 Task: Check the sale-to-list ratio of new carpet in the last 1 year.
Action: Mouse moved to (871, 194)
Screenshot: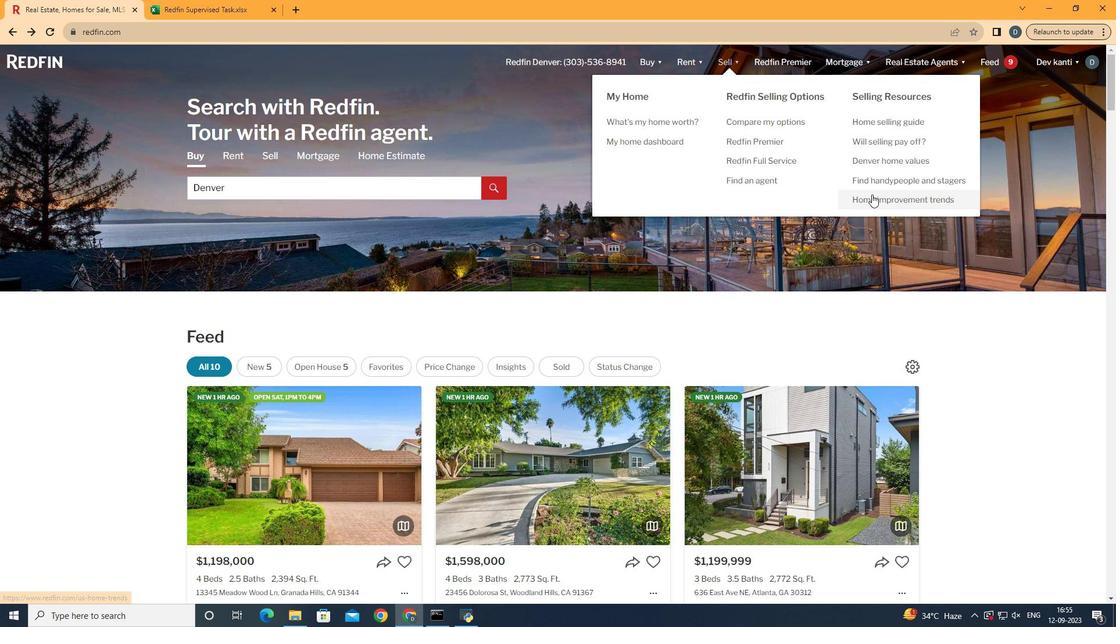 
Action: Mouse pressed left at (871, 194)
Screenshot: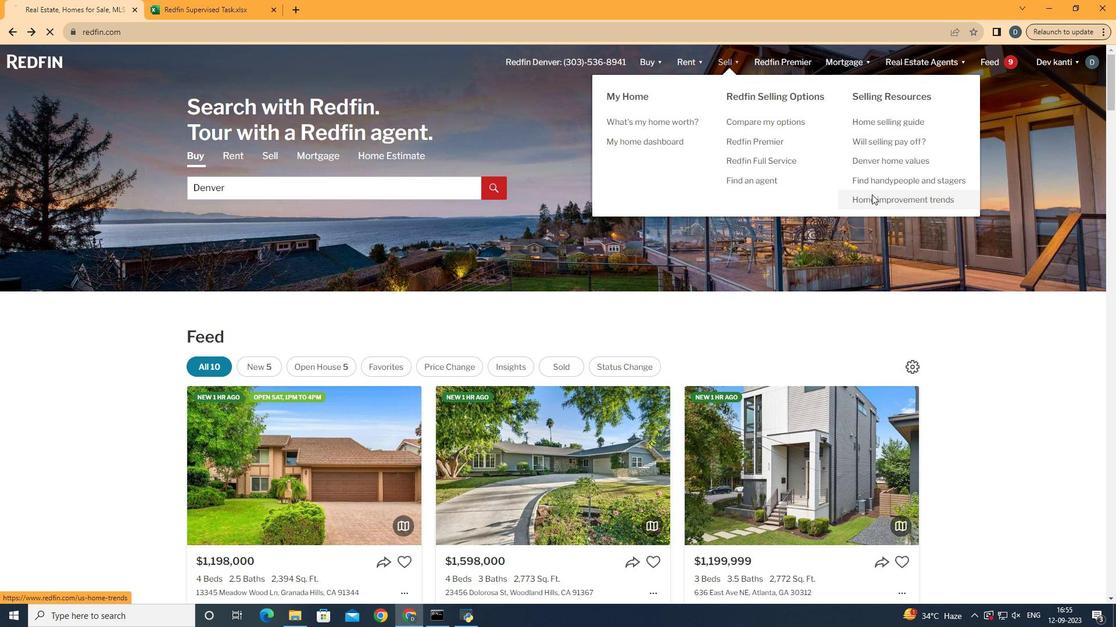 
Action: Mouse moved to (279, 220)
Screenshot: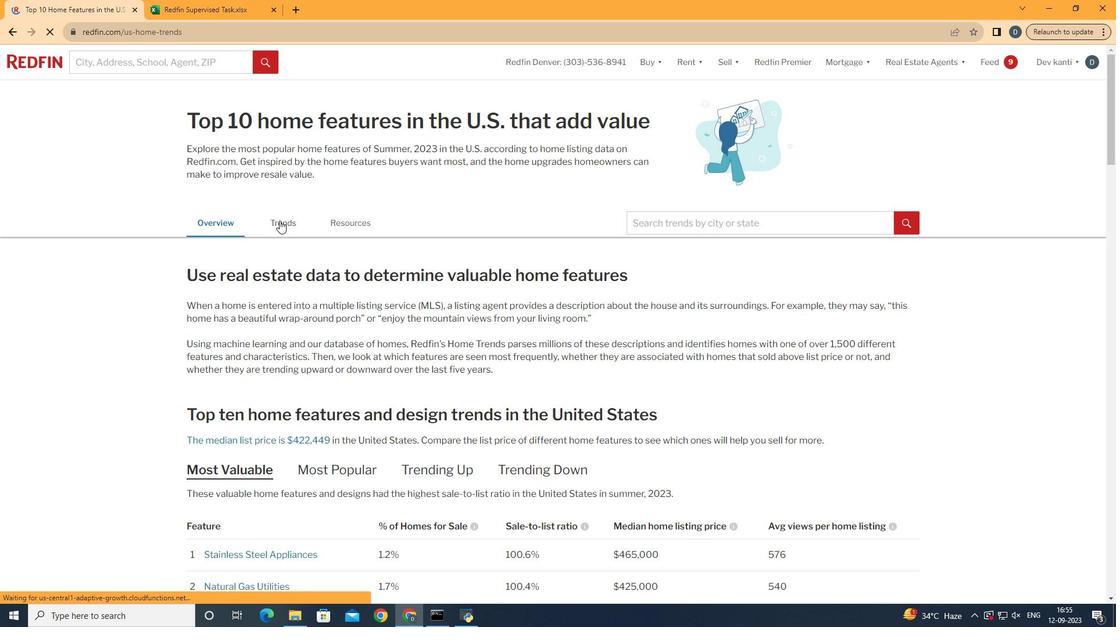 
Action: Mouse pressed left at (279, 220)
Screenshot: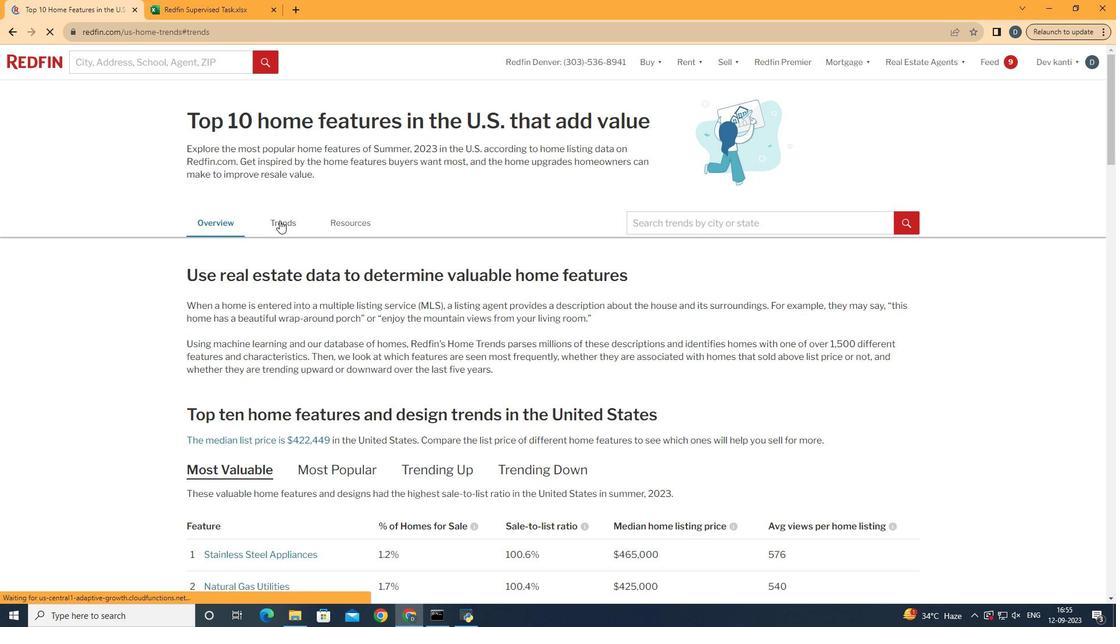 
Action: Mouse moved to (486, 289)
Screenshot: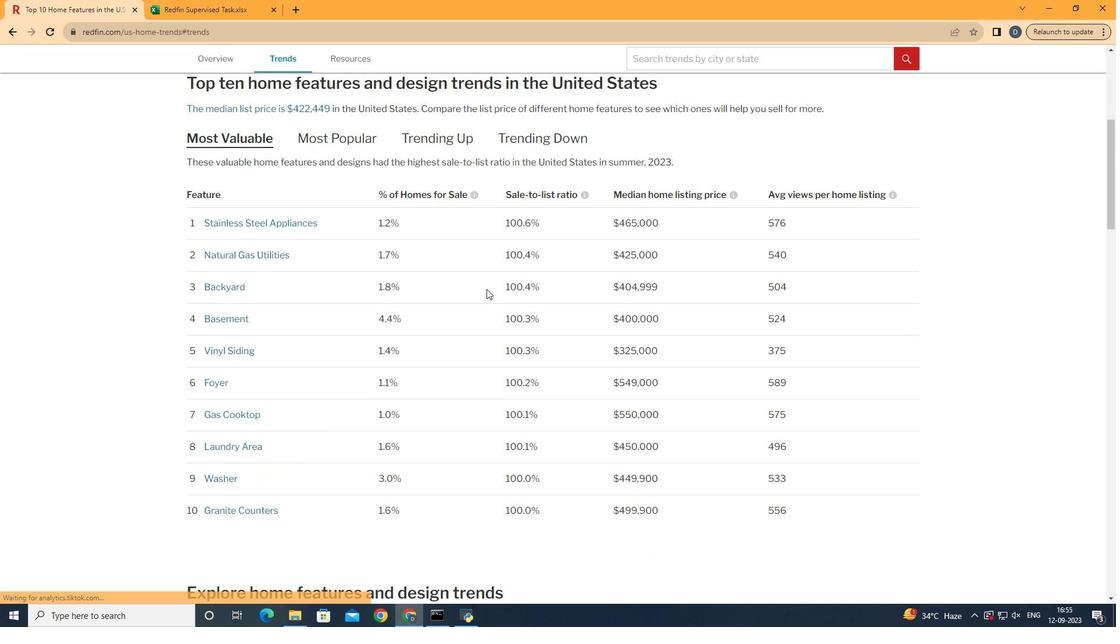 
Action: Mouse scrolled (486, 288) with delta (0, 0)
Screenshot: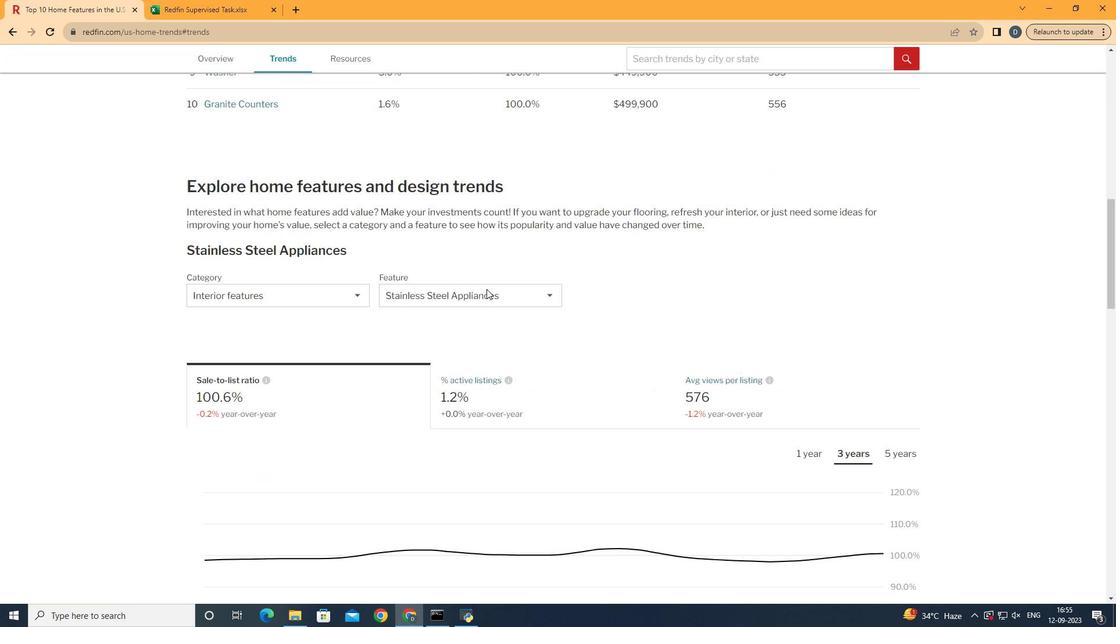 
Action: Mouse scrolled (486, 288) with delta (0, 0)
Screenshot: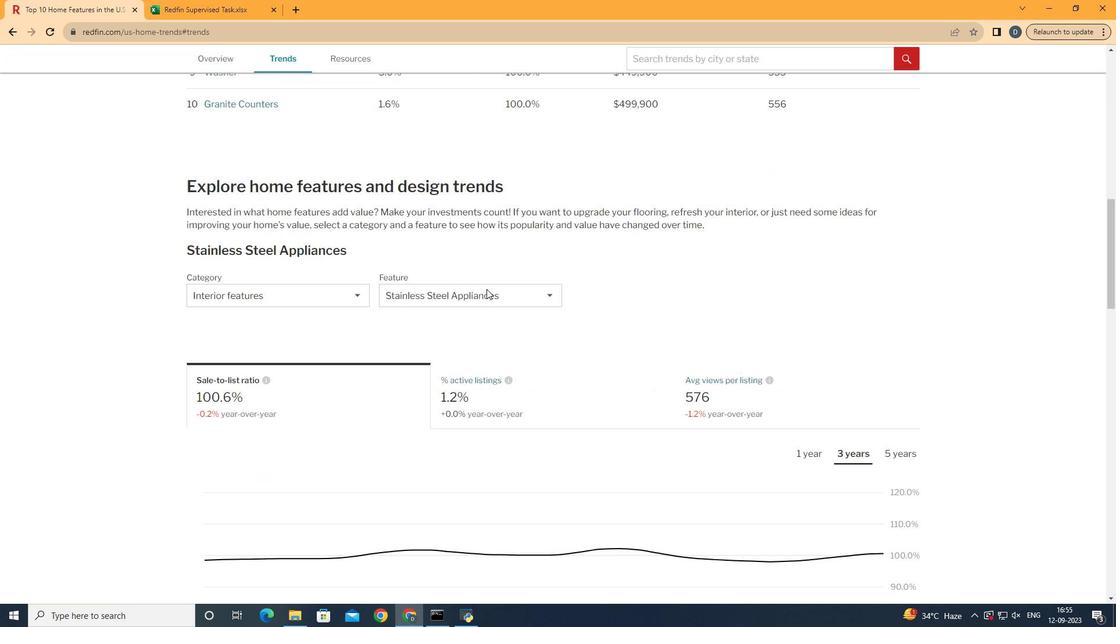 
Action: Mouse scrolled (486, 288) with delta (0, 0)
Screenshot: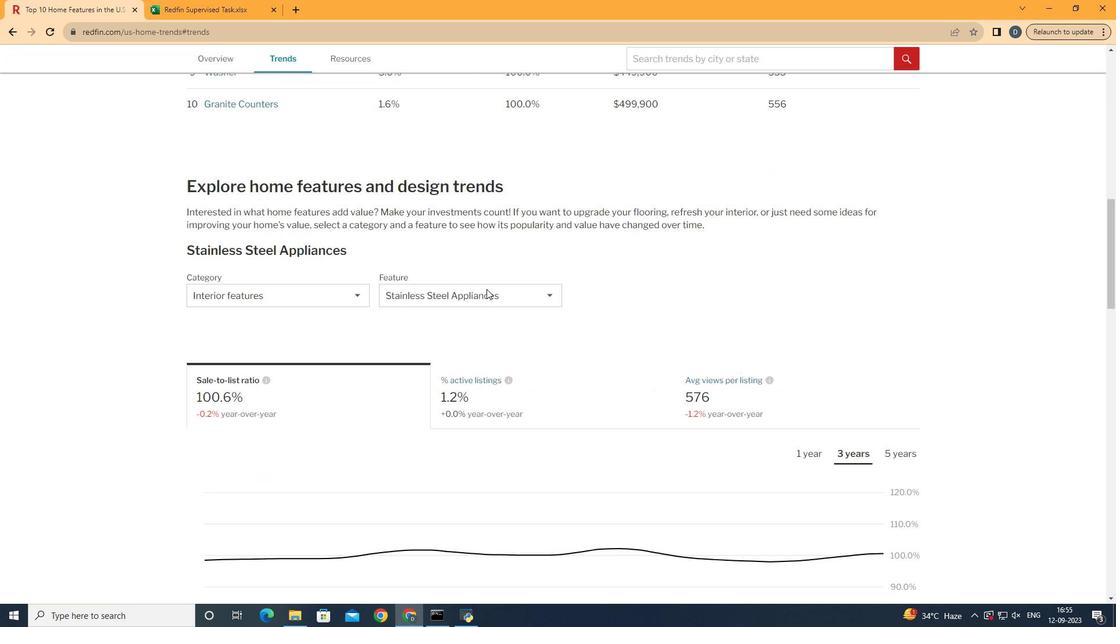 
Action: Mouse scrolled (486, 288) with delta (0, 0)
Screenshot: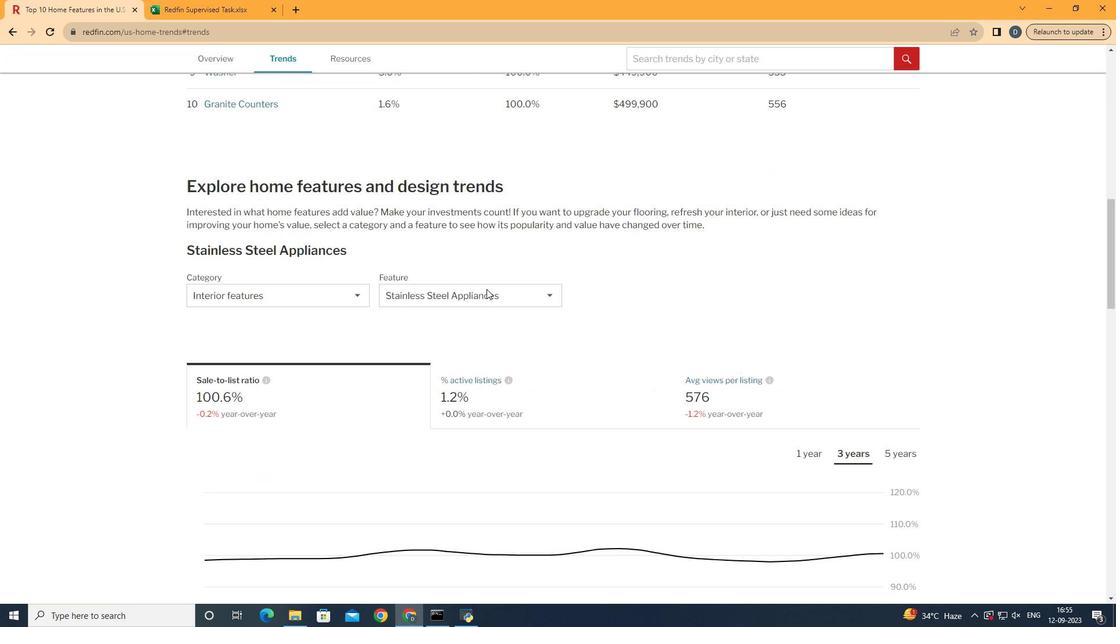 
Action: Mouse scrolled (486, 288) with delta (0, 0)
Screenshot: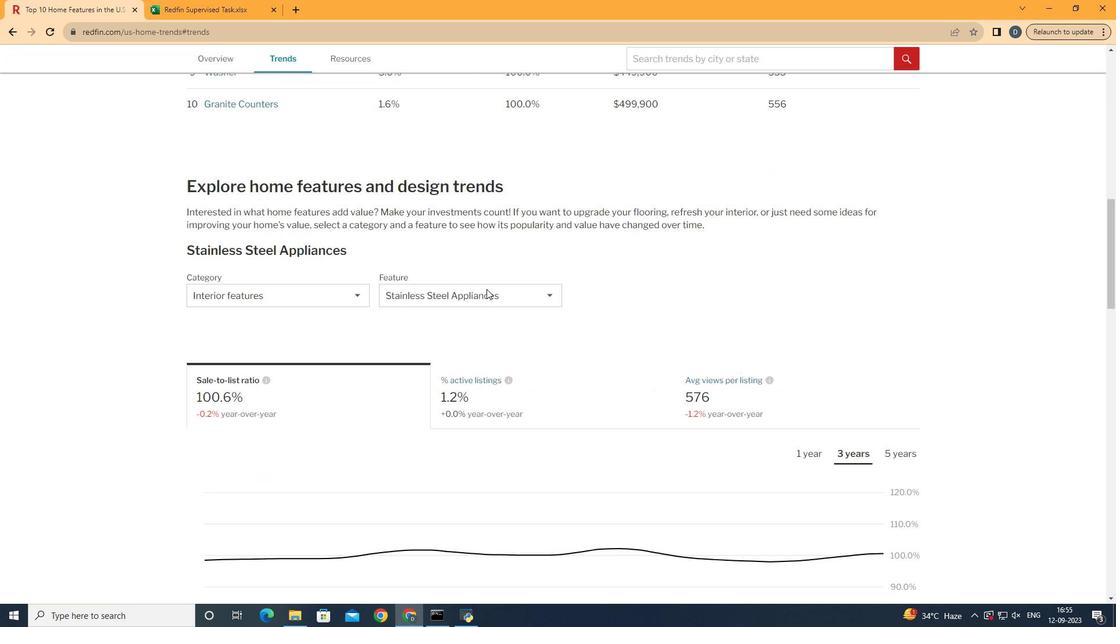 
Action: Mouse scrolled (486, 288) with delta (0, 0)
Screenshot: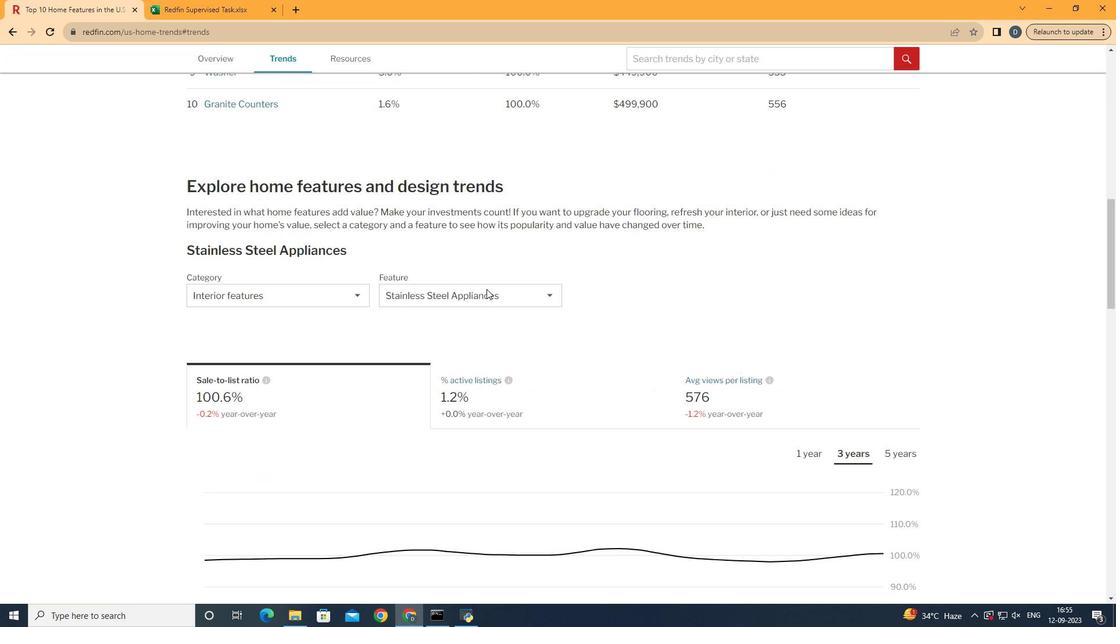 
Action: Mouse scrolled (486, 288) with delta (0, 0)
Screenshot: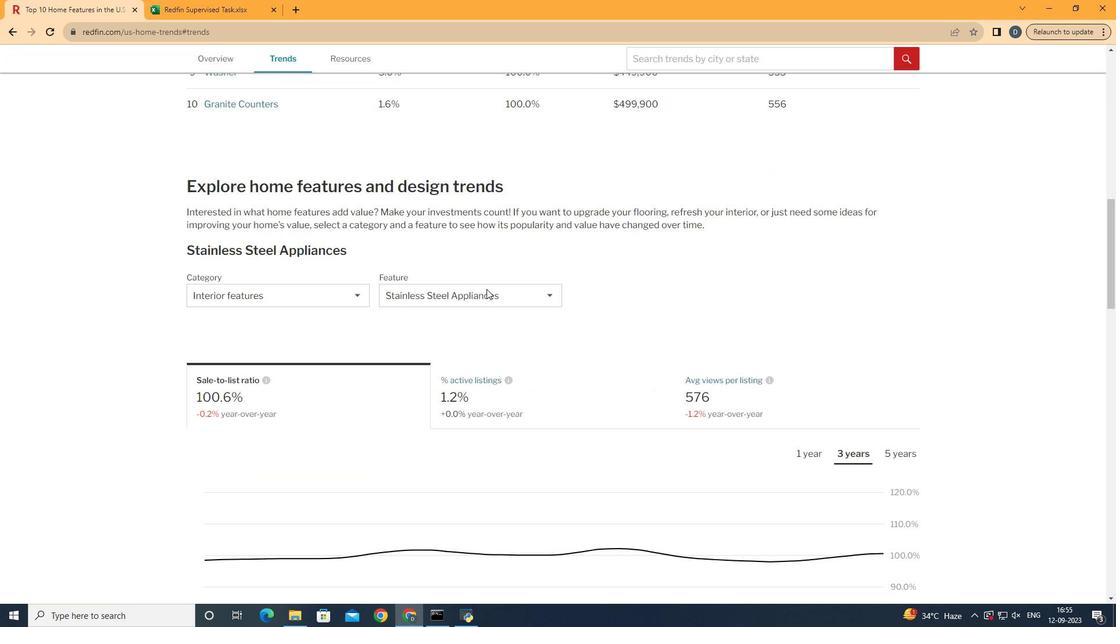 
Action: Mouse moved to (283, 293)
Screenshot: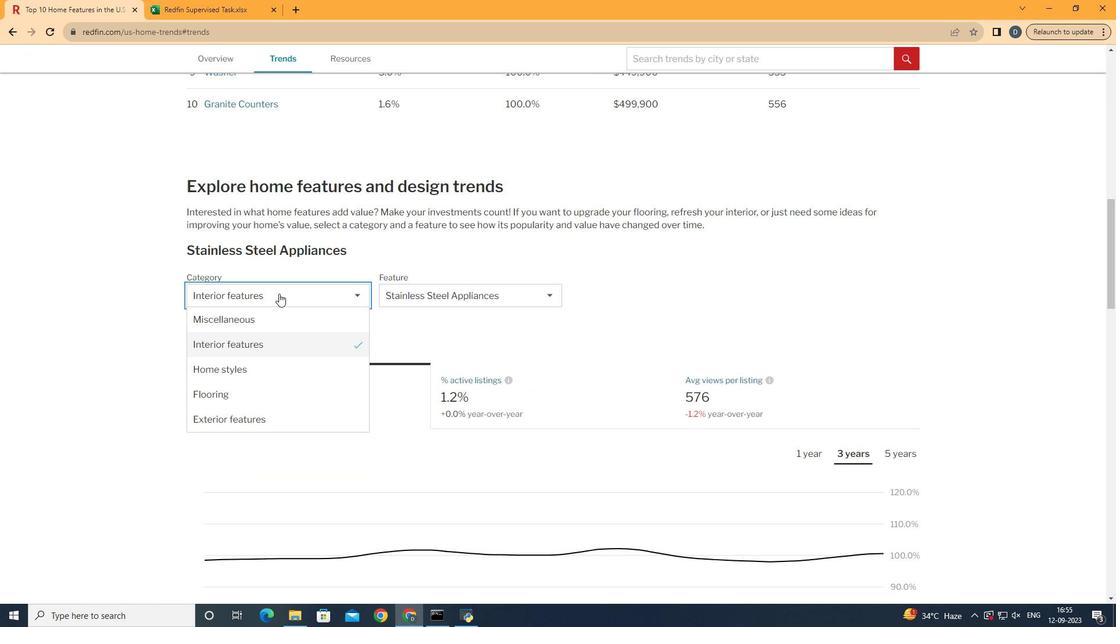 
Action: Mouse pressed left at (283, 293)
Screenshot: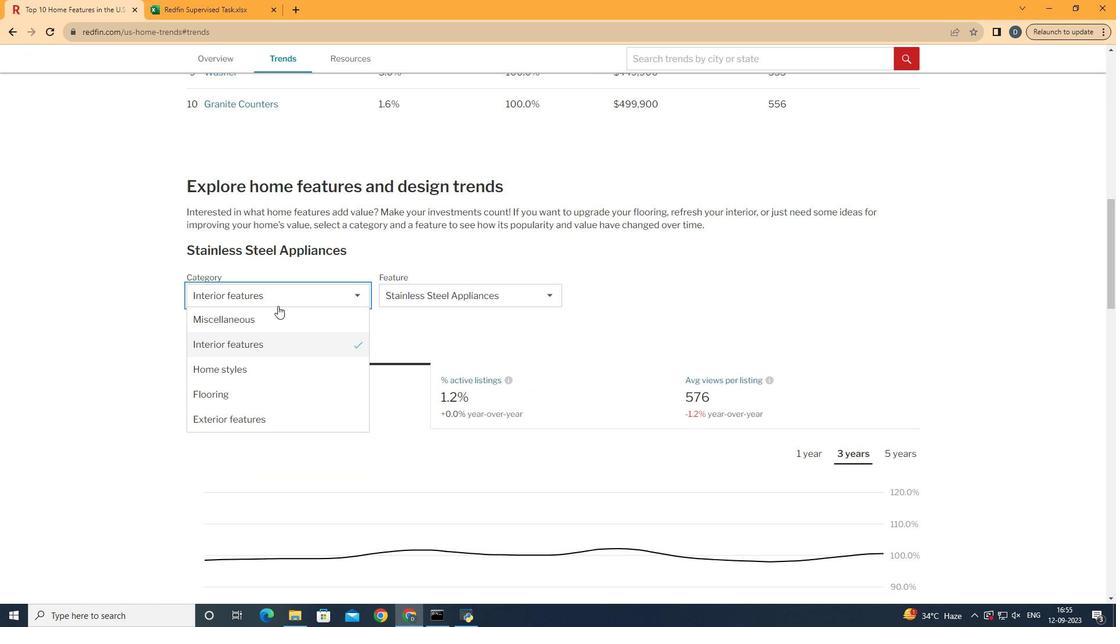 
Action: Mouse moved to (283, 337)
Screenshot: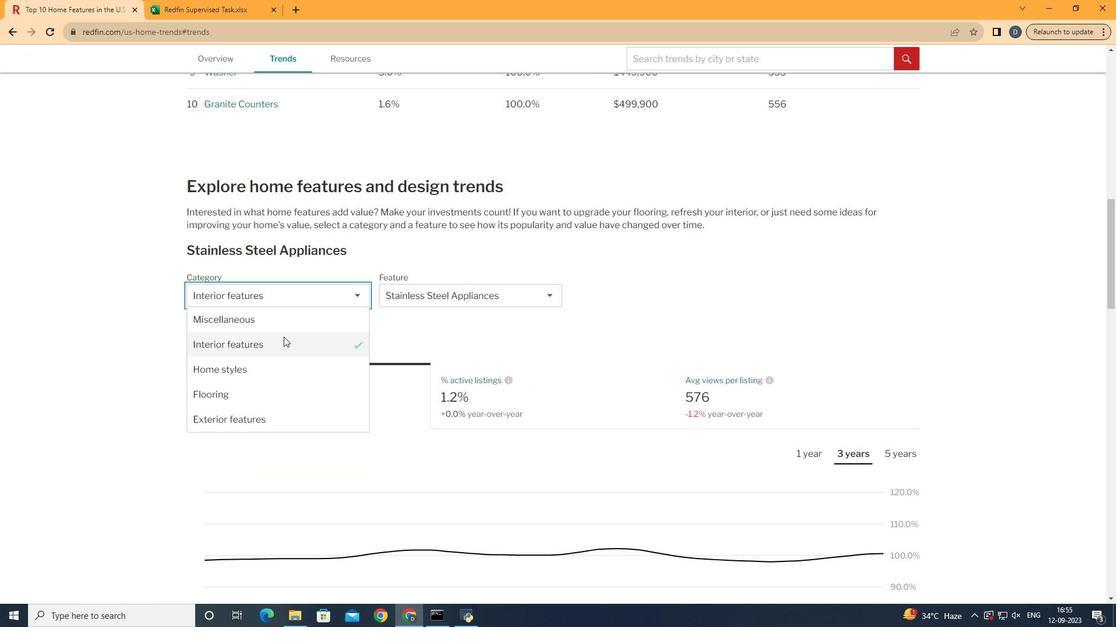 
Action: Mouse pressed left at (283, 337)
Screenshot: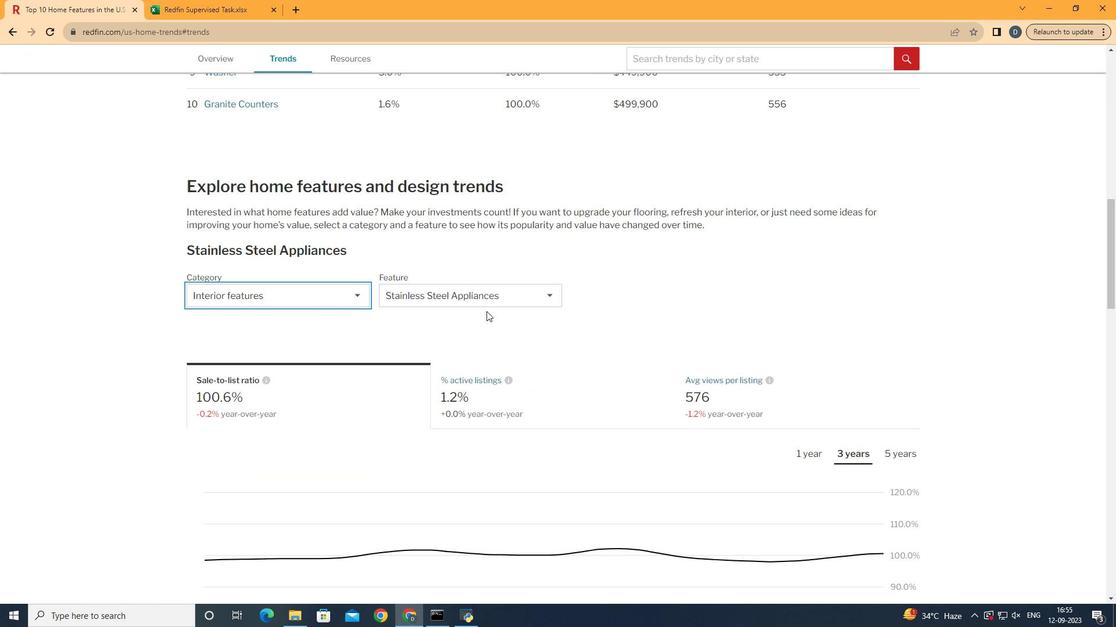 
Action: Mouse moved to (521, 295)
Screenshot: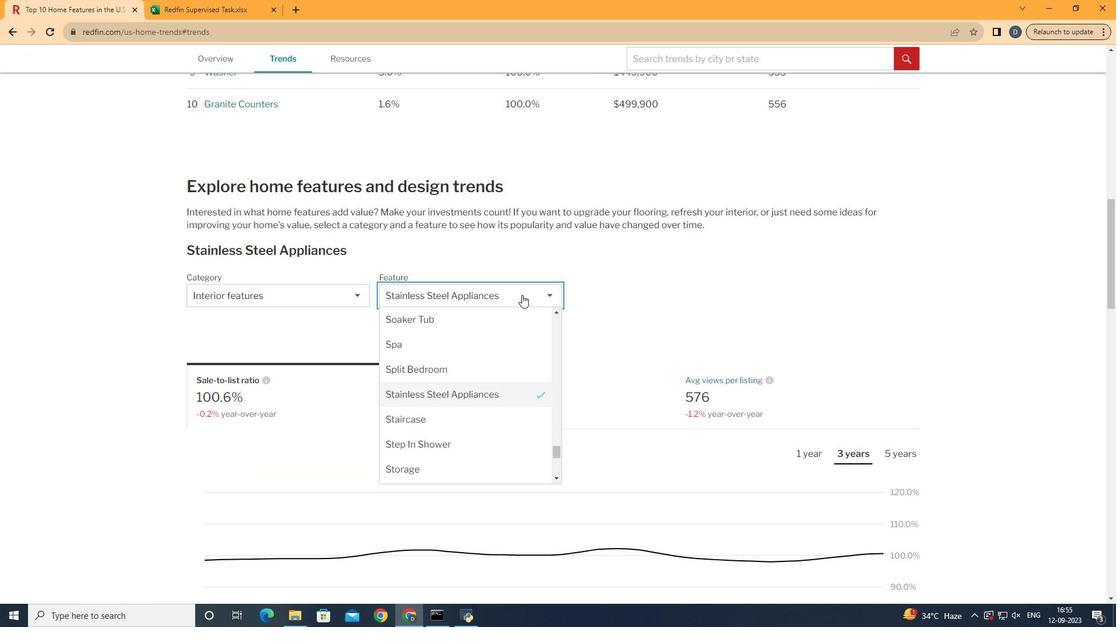 
Action: Mouse pressed left at (521, 295)
Screenshot: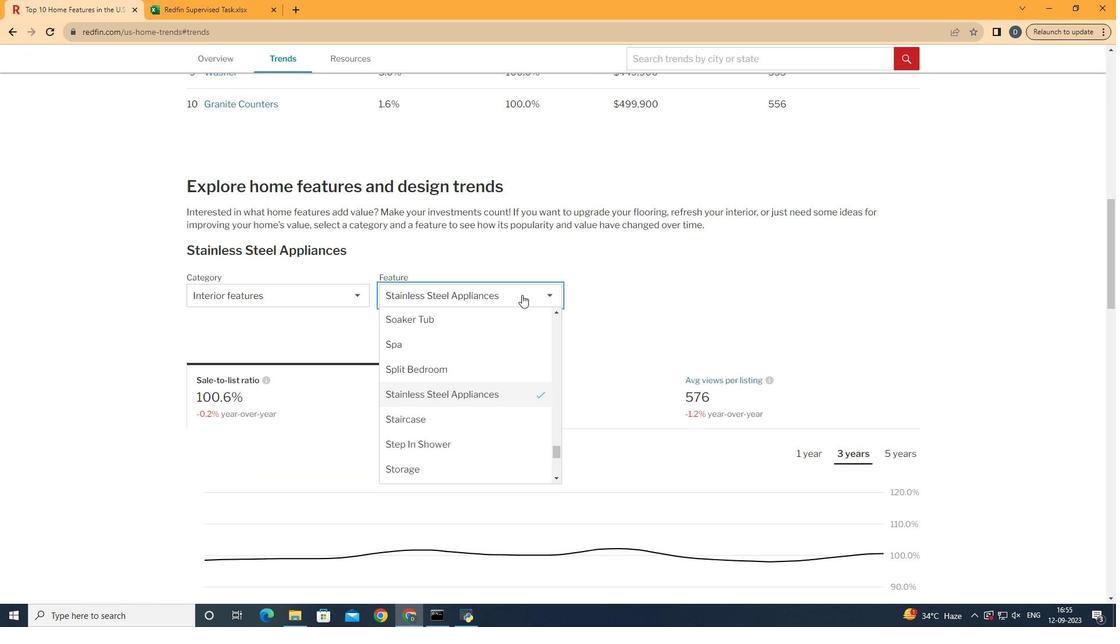 
Action: Mouse moved to (495, 384)
Screenshot: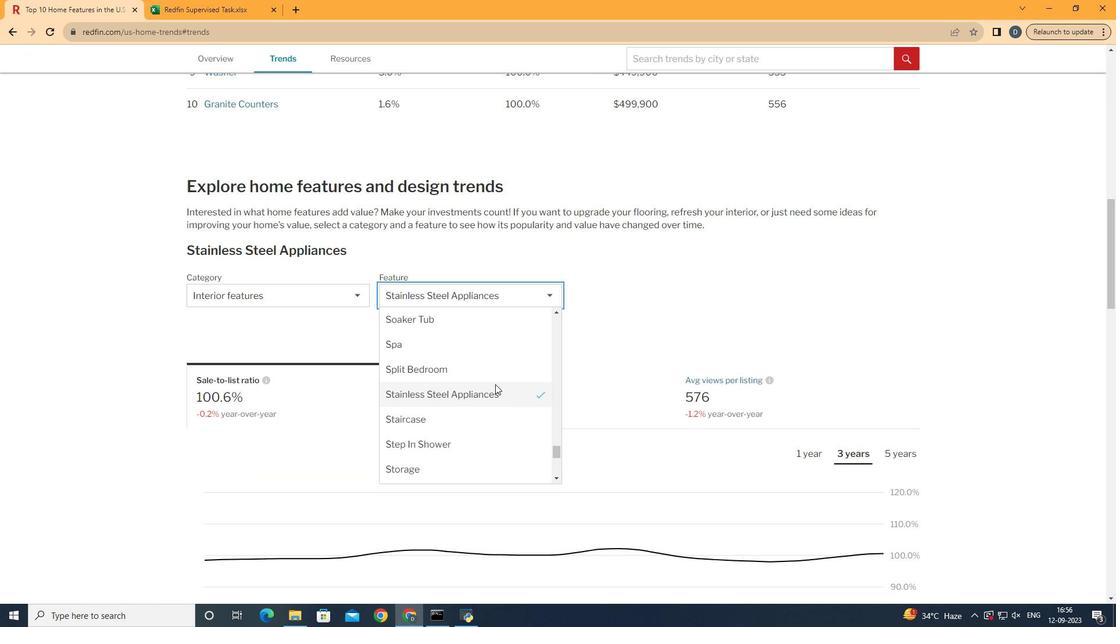 
Action: Mouse scrolled (495, 385) with delta (0, 0)
Screenshot: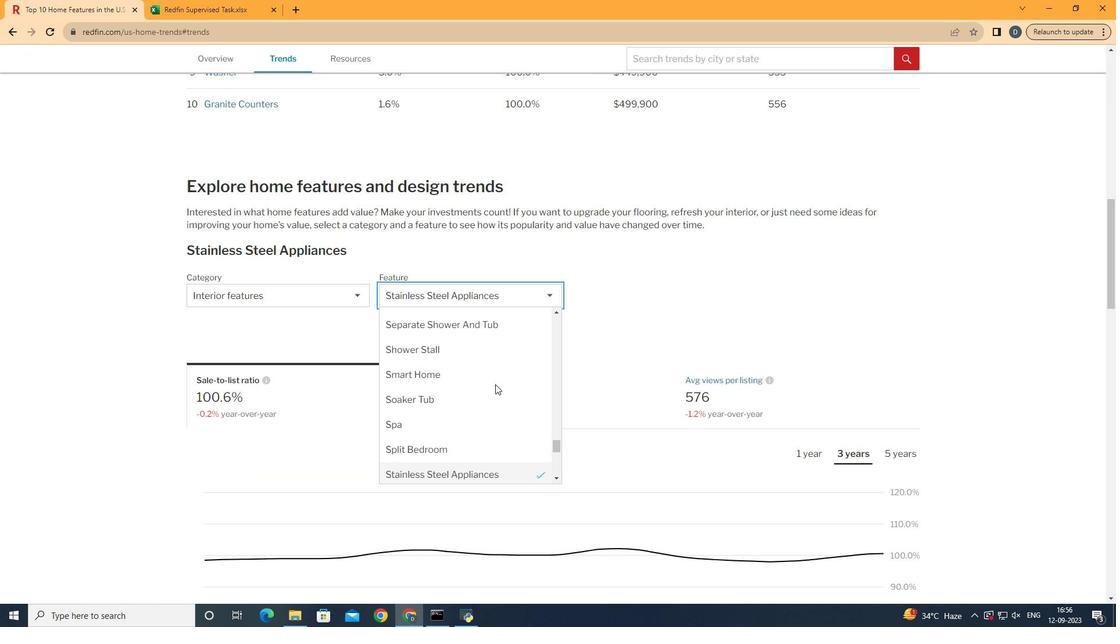
Action: Mouse scrolled (495, 385) with delta (0, 0)
Screenshot: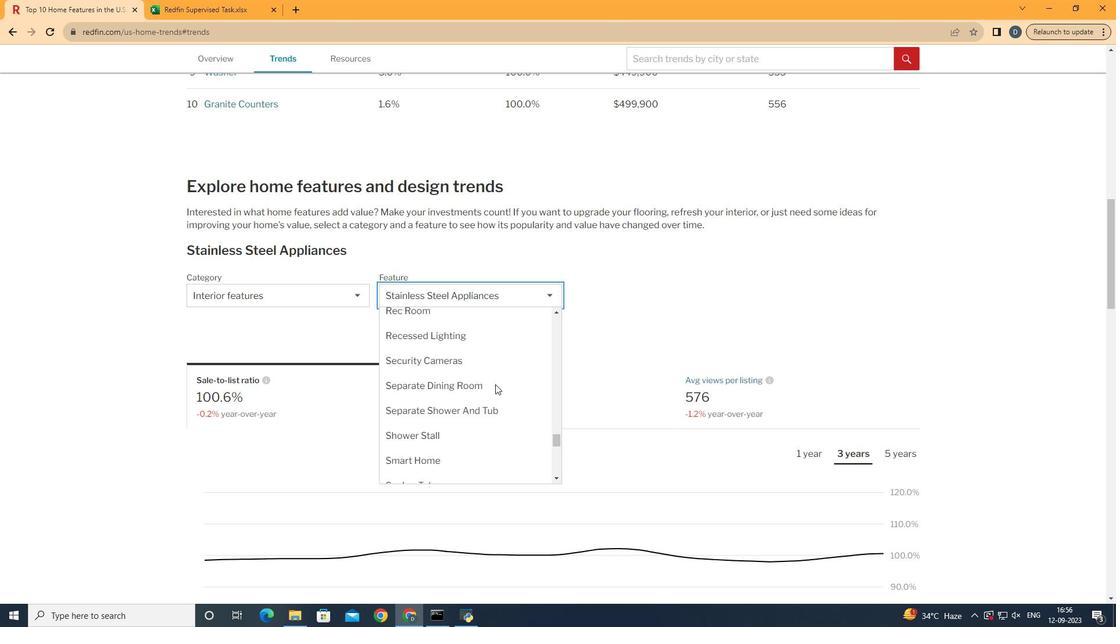 
Action: Mouse scrolled (495, 385) with delta (0, 0)
Screenshot: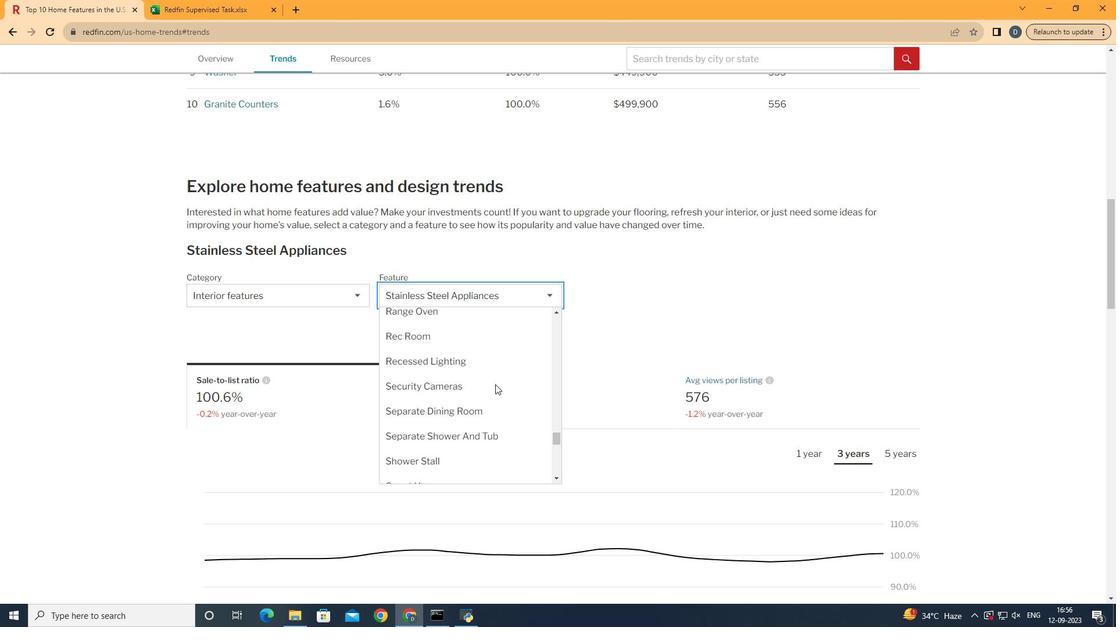 
Action: Mouse scrolled (495, 385) with delta (0, 0)
Screenshot: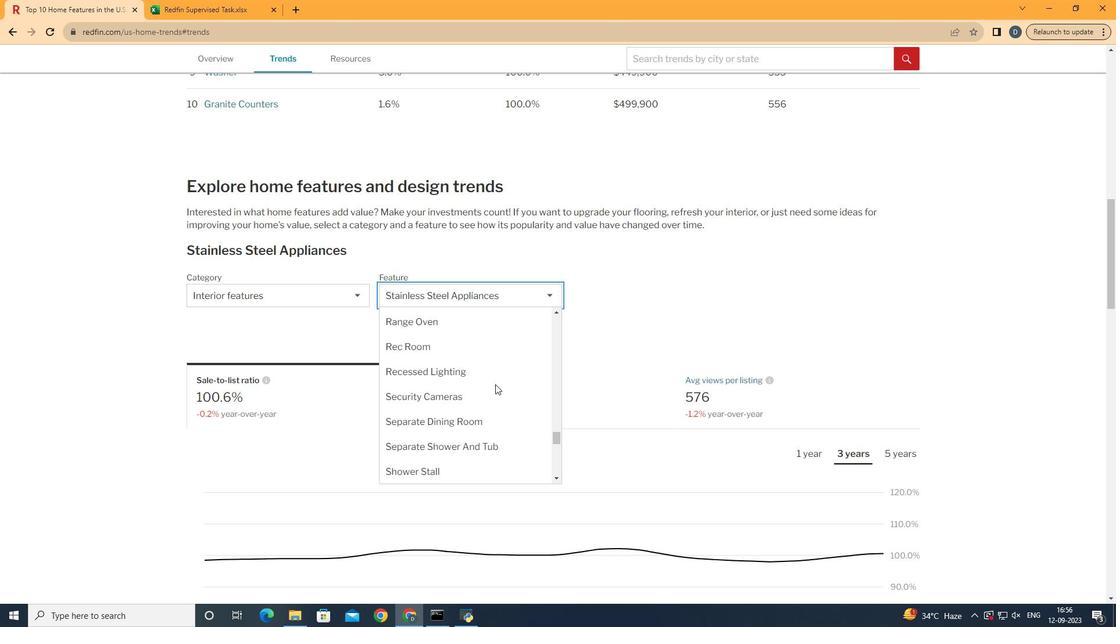 
Action: Mouse scrolled (495, 384) with delta (0, 0)
Screenshot: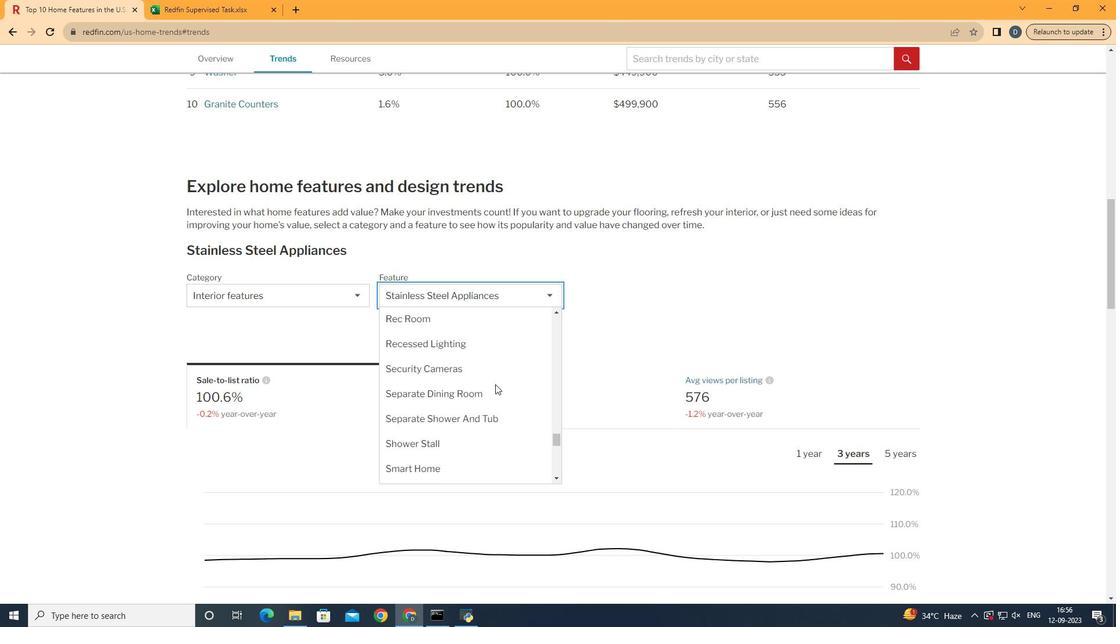 
Action: Mouse scrolled (495, 385) with delta (0, 0)
Screenshot: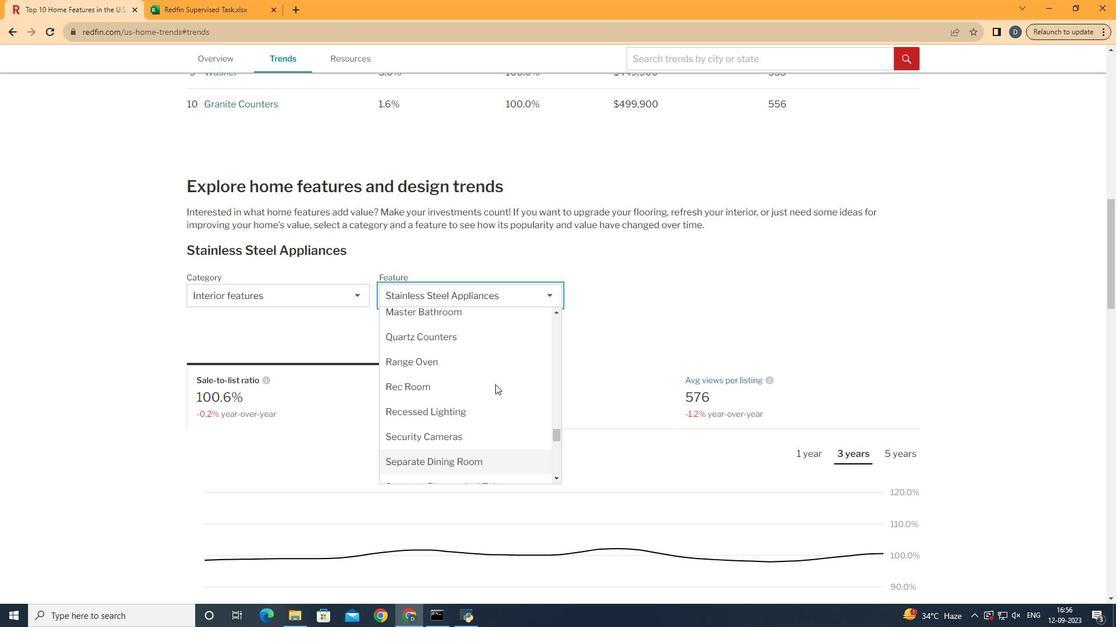 
Action: Mouse scrolled (495, 385) with delta (0, 0)
Screenshot: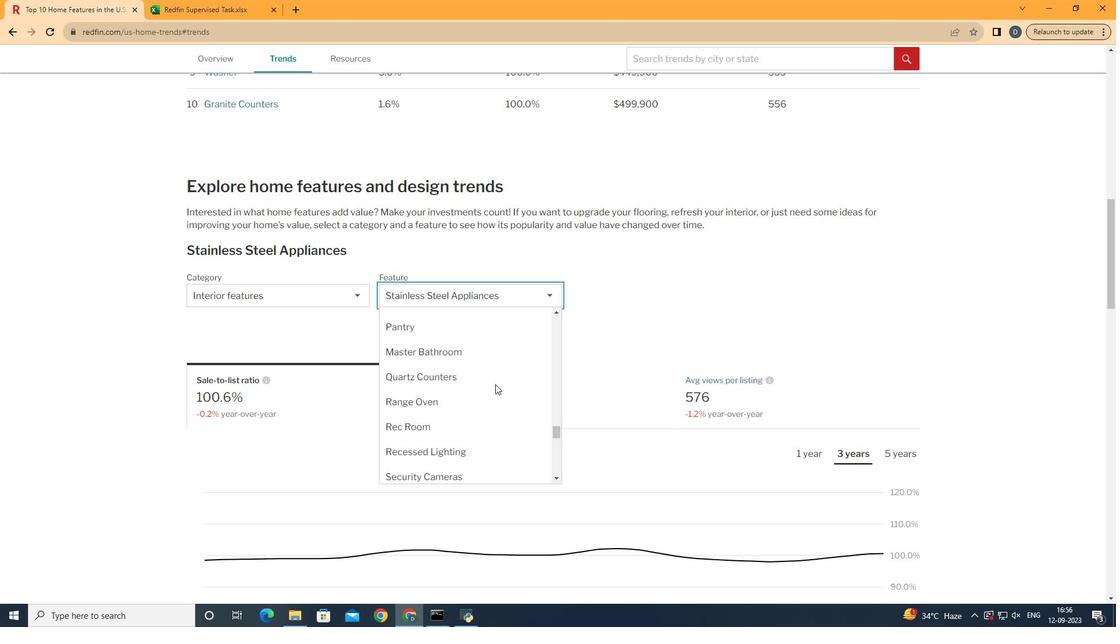 
Action: Mouse scrolled (495, 384) with delta (0, 0)
Screenshot: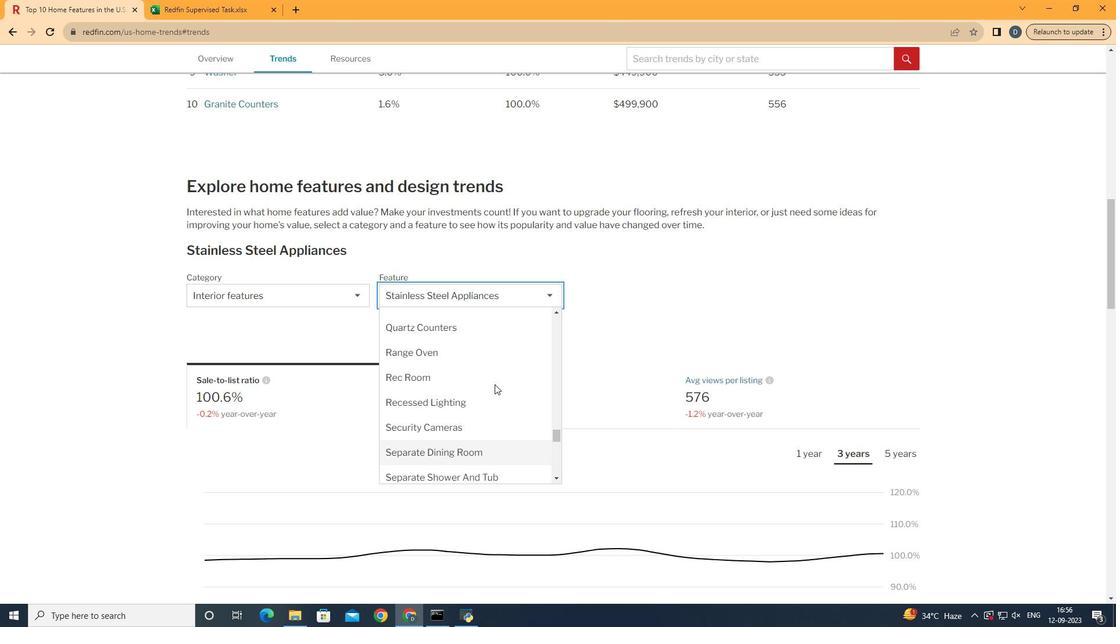
Action: Mouse moved to (501, 412)
Screenshot: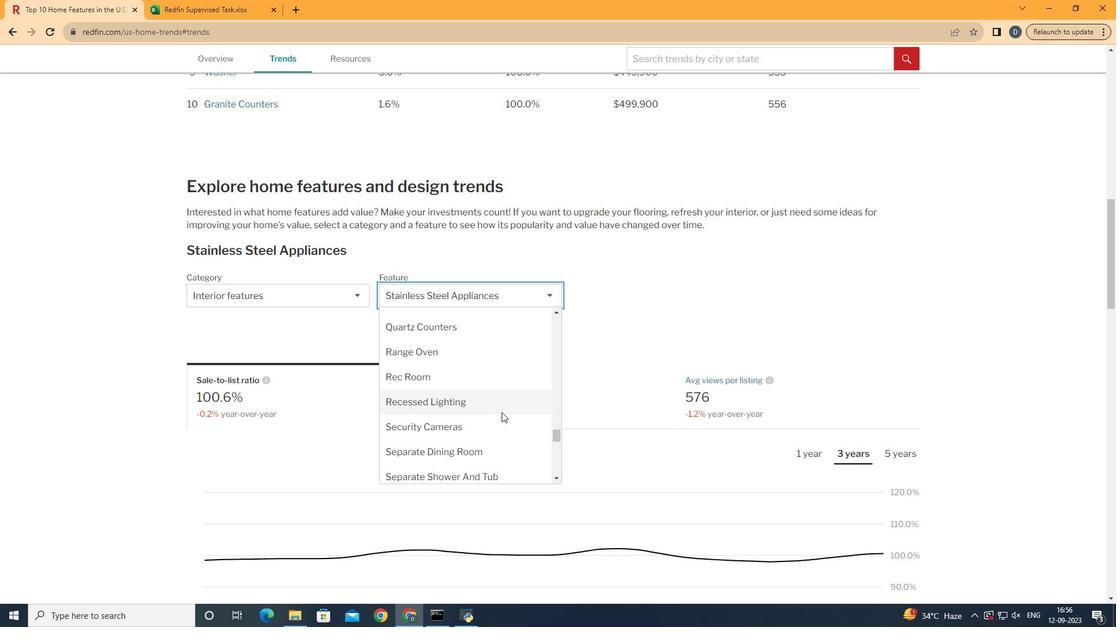 
Action: Mouse scrolled (501, 413) with delta (0, 0)
Screenshot: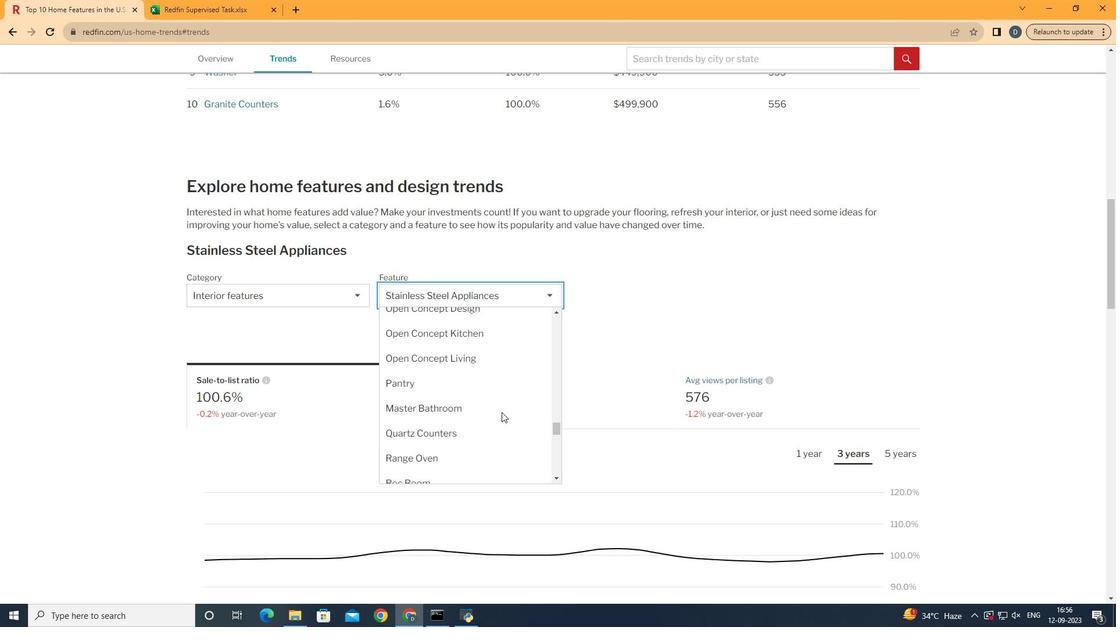 
Action: Mouse scrolled (501, 413) with delta (0, 0)
Screenshot: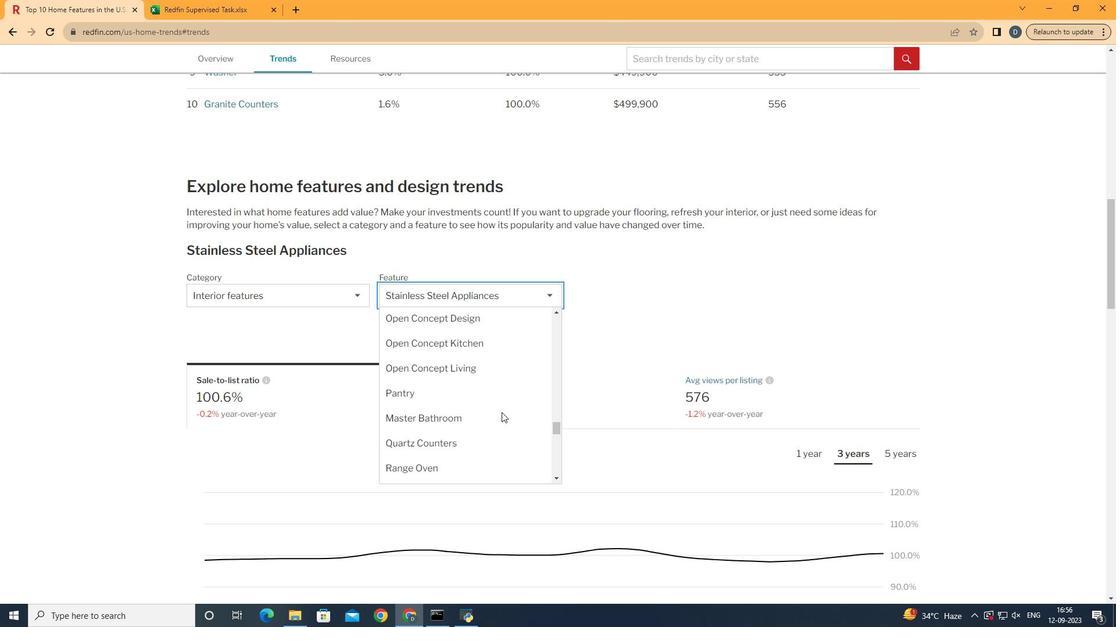 
Action: Mouse moved to (486, 409)
Screenshot: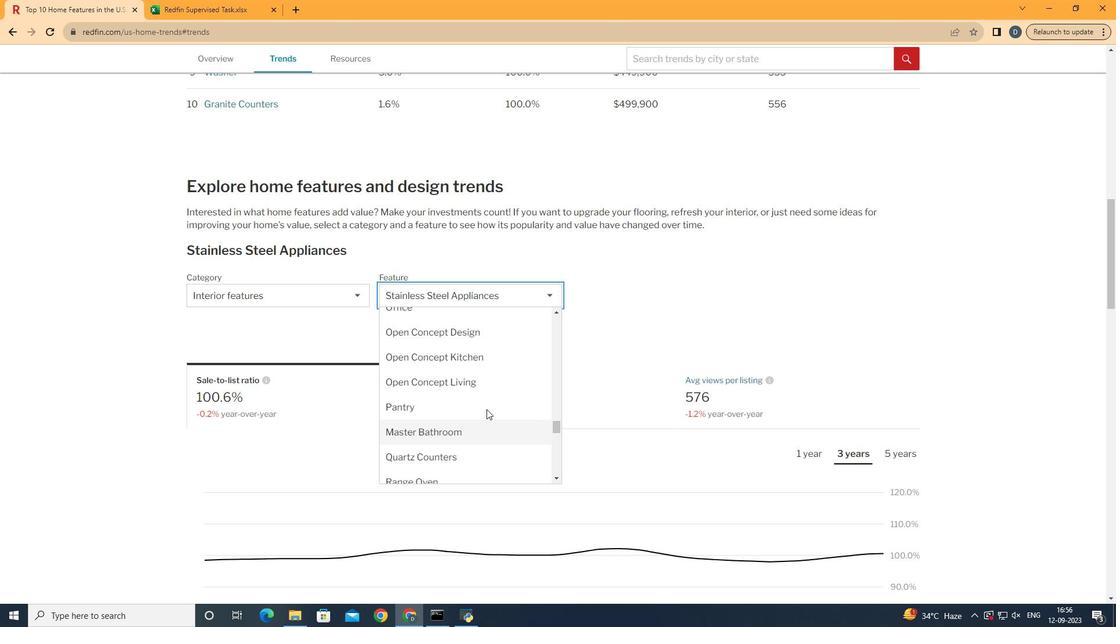 
Action: Mouse scrolled (486, 410) with delta (0, 0)
Screenshot: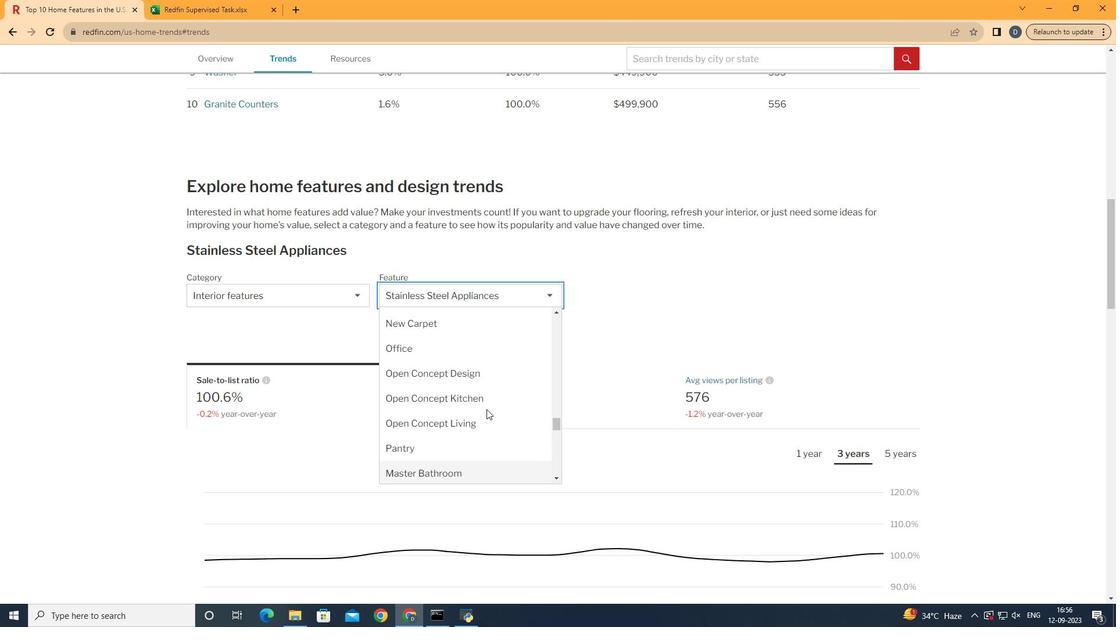 
Action: Mouse moved to (503, 335)
Screenshot: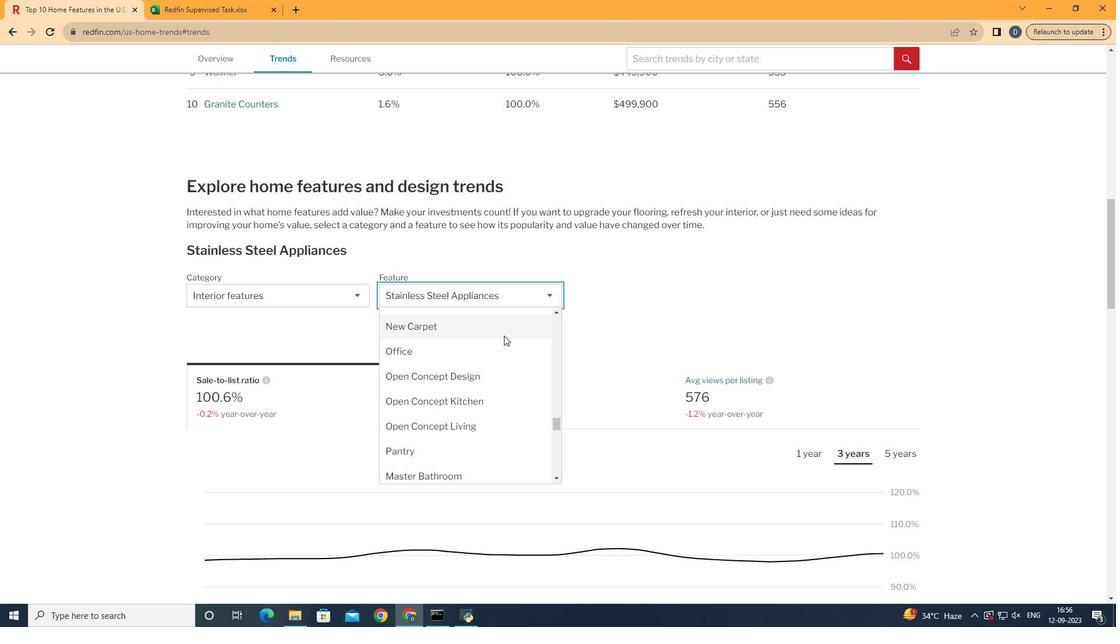 
Action: Mouse pressed left at (503, 335)
Screenshot: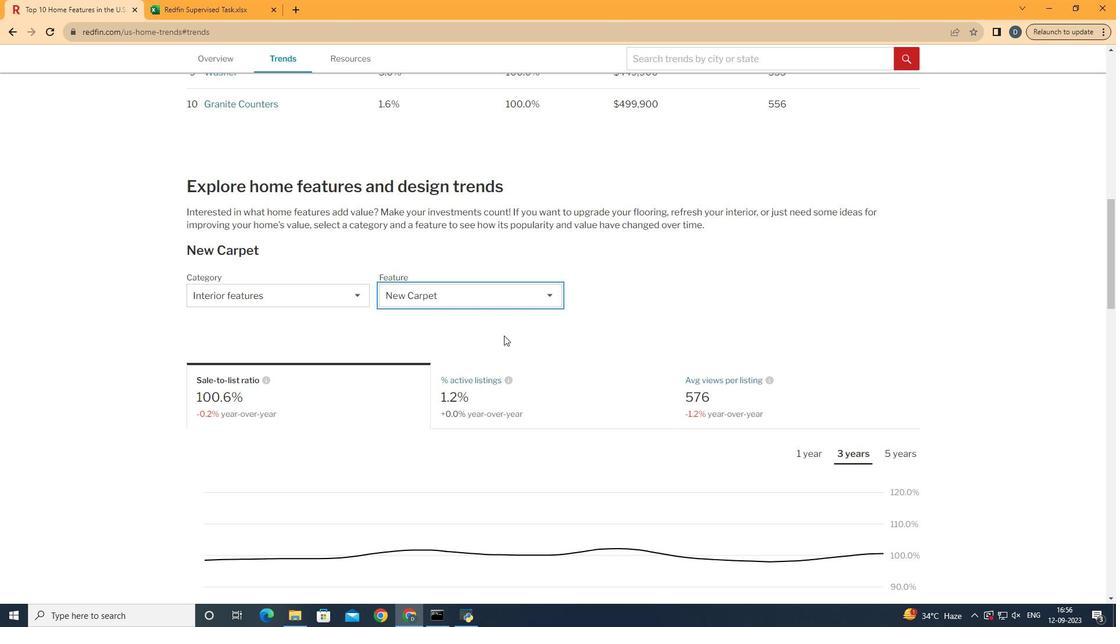 
Action: Mouse moved to (512, 331)
Screenshot: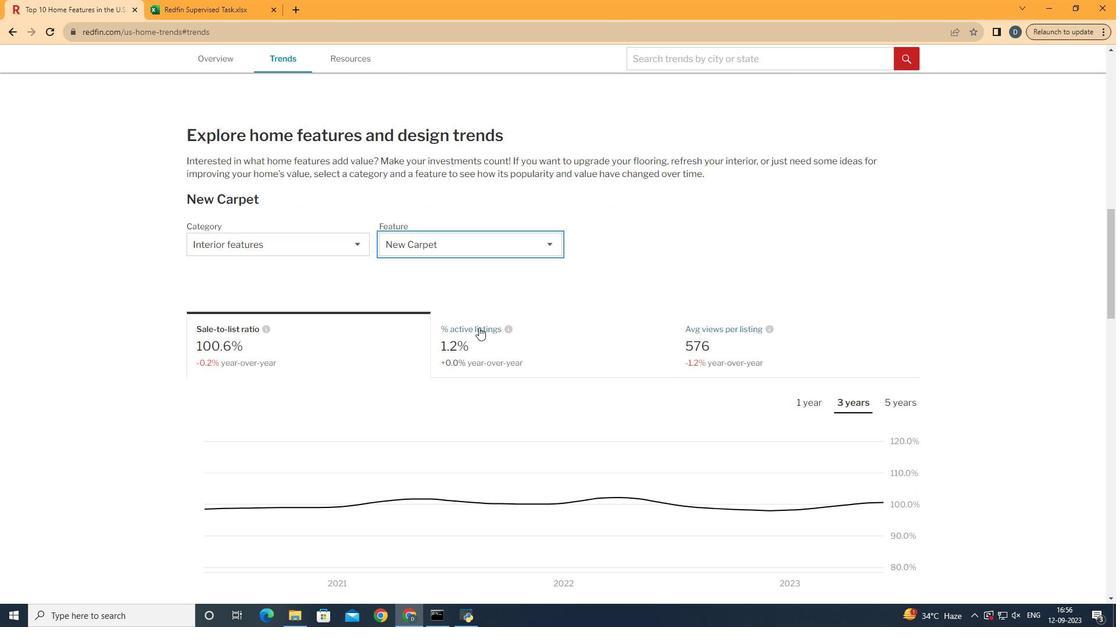 
Action: Mouse scrolled (512, 331) with delta (0, 0)
Screenshot: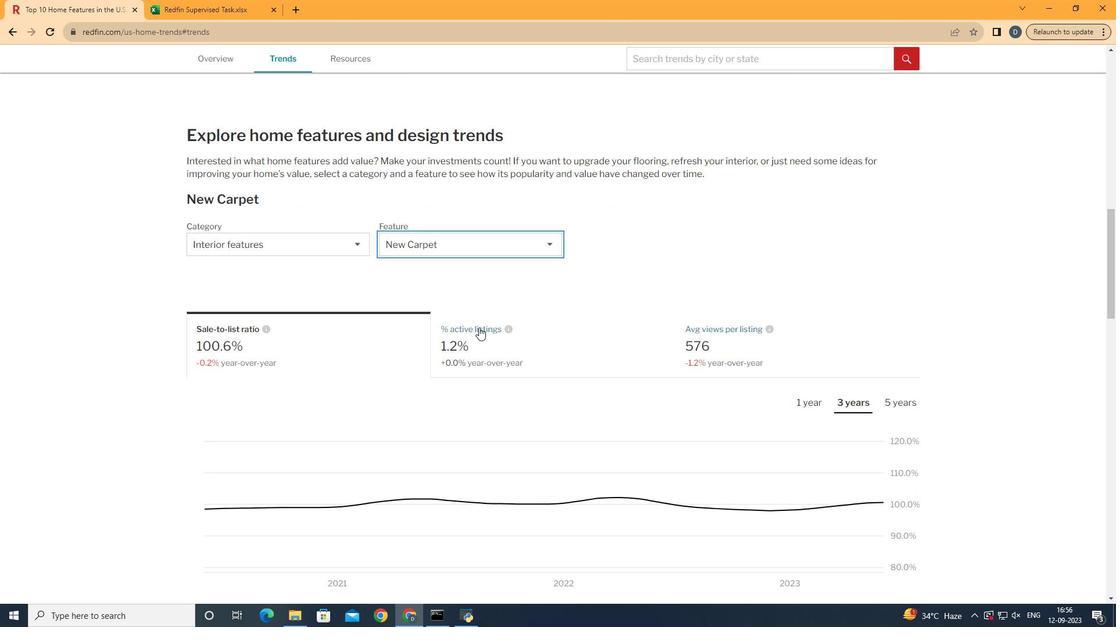 
Action: Mouse moved to (328, 320)
Screenshot: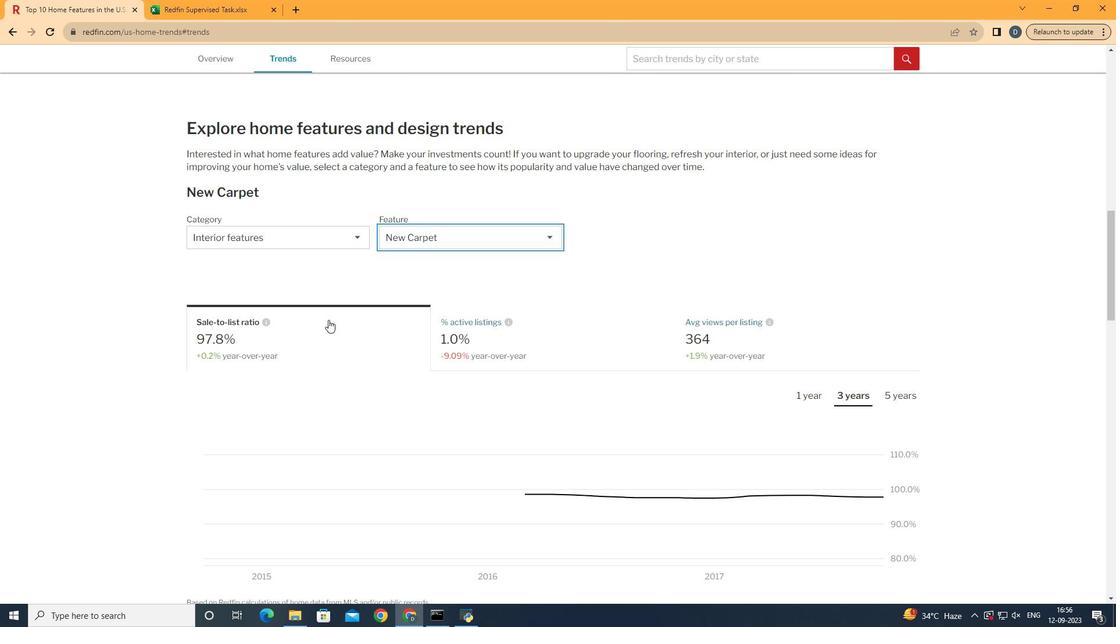 
Action: Mouse pressed left at (328, 320)
Screenshot: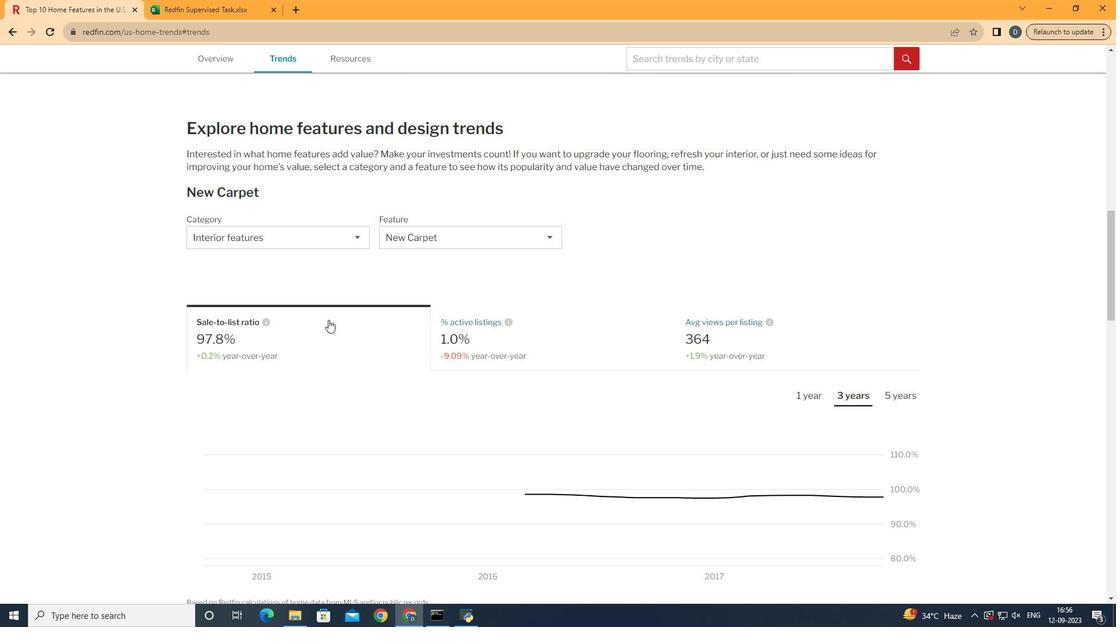 
Action: Mouse scrolled (328, 319) with delta (0, 0)
Screenshot: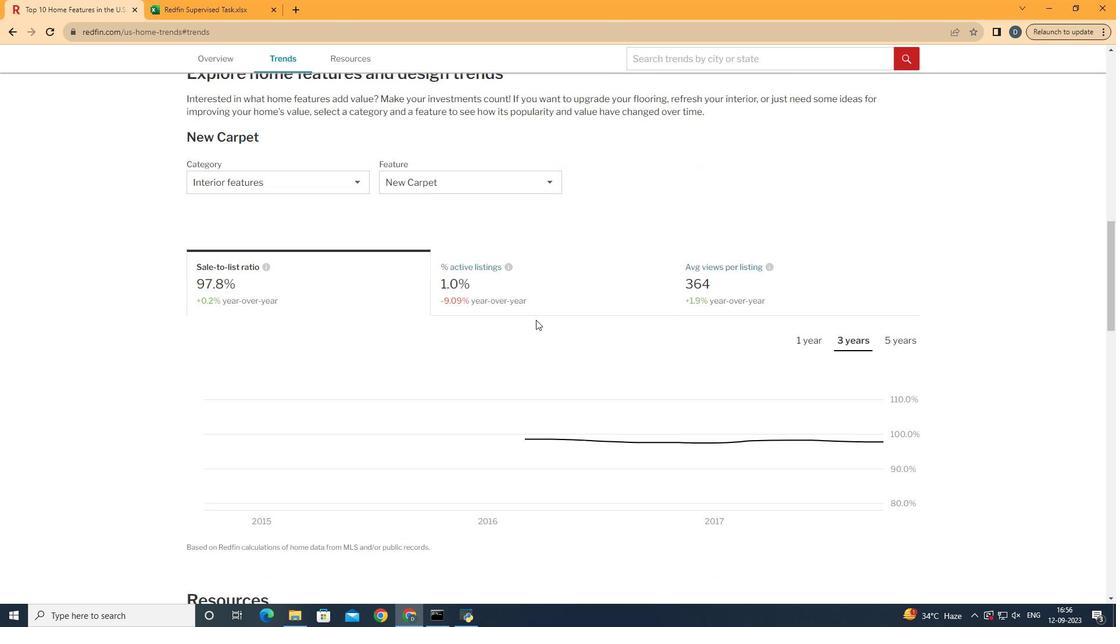 
Action: Mouse moved to (799, 338)
Screenshot: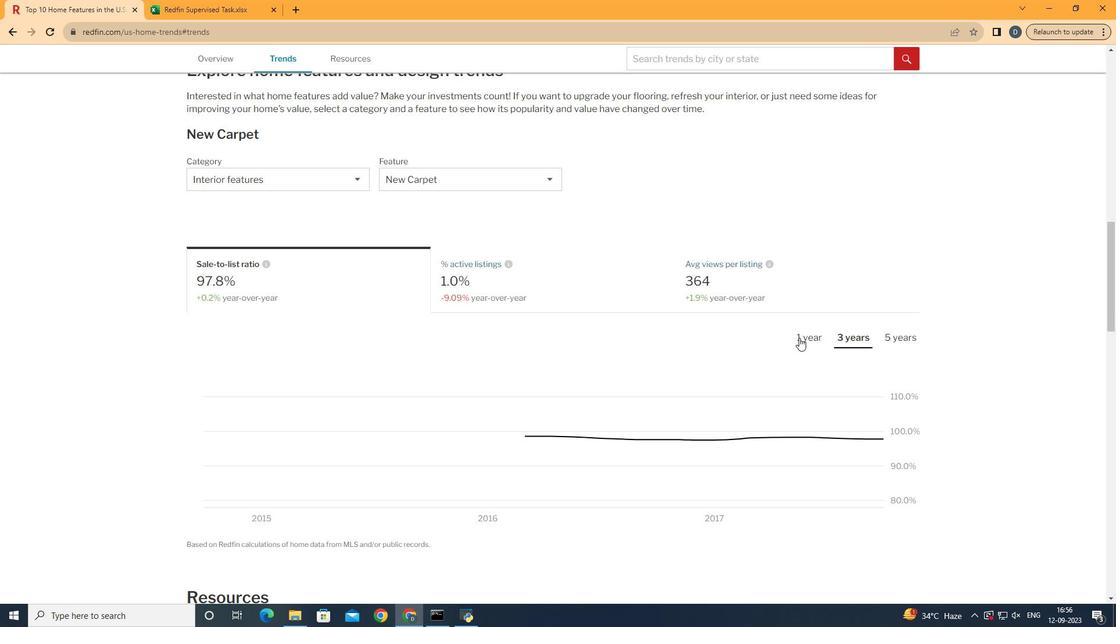 
Action: Mouse pressed left at (799, 338)
Screenshot: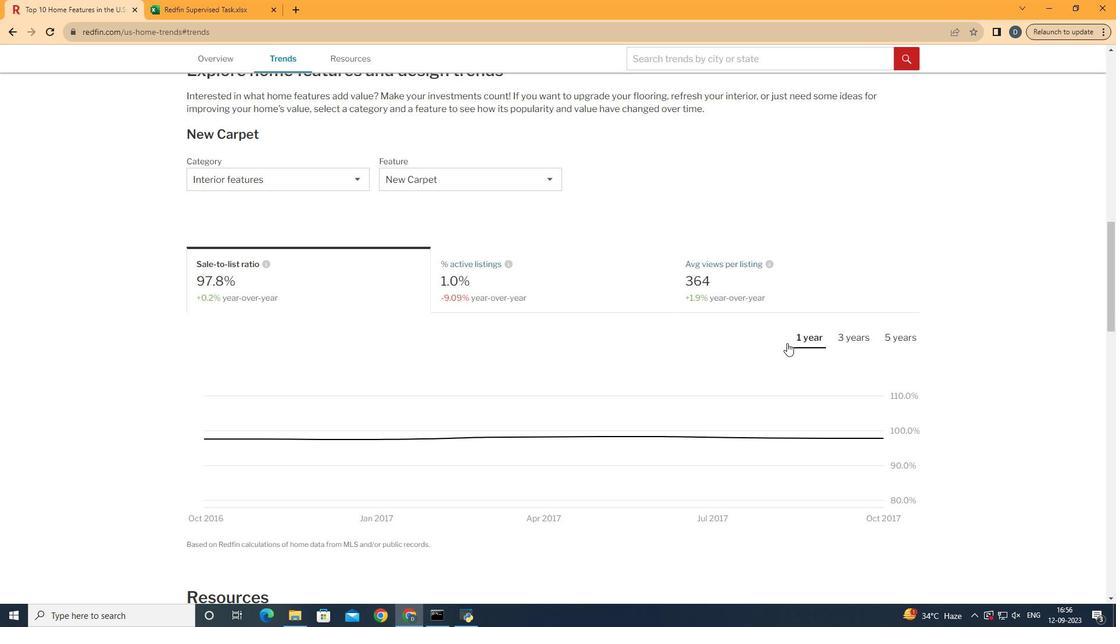 
Action: Mouse moved to (891, 442)
Screenshot: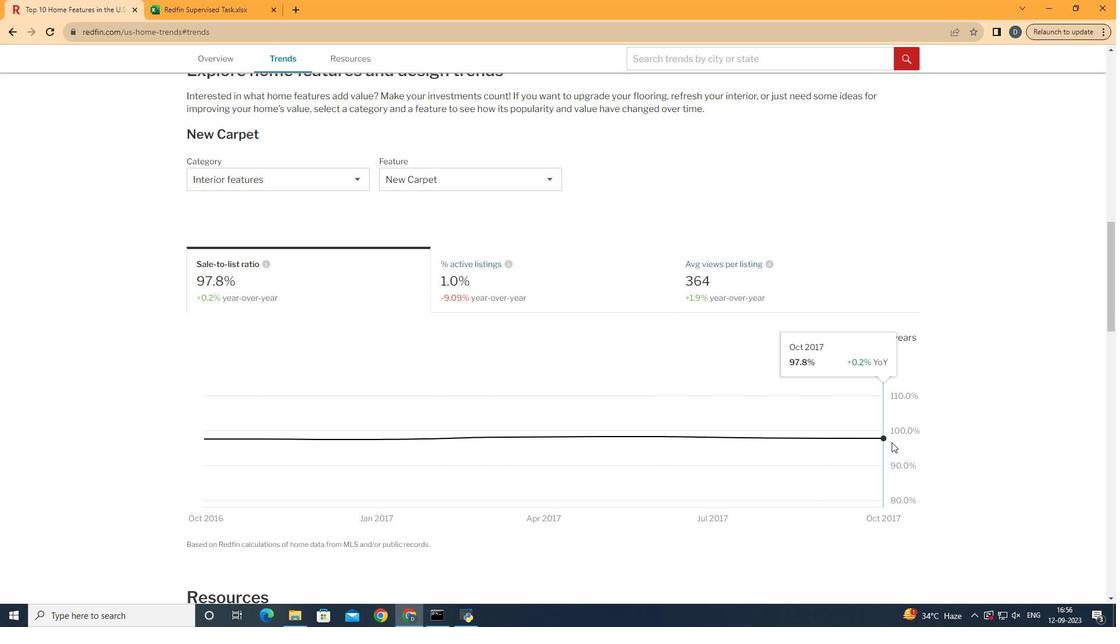 
